 Task: Plan a game night with neighbors on the 25th at 9:00 PM.
Action: Mouse moved to (135, 293)
Screenshot: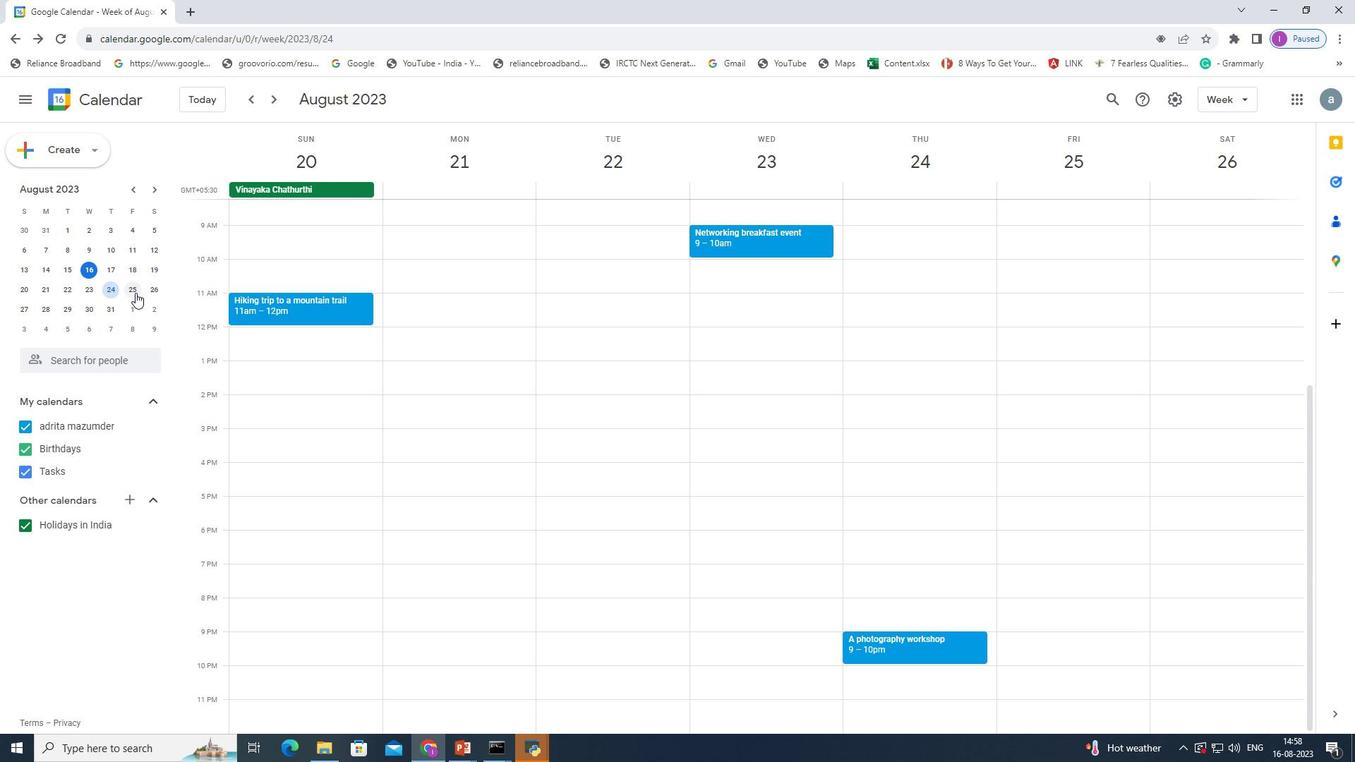 
Action: Mouse pressed left at (135, 293)
Screenshot: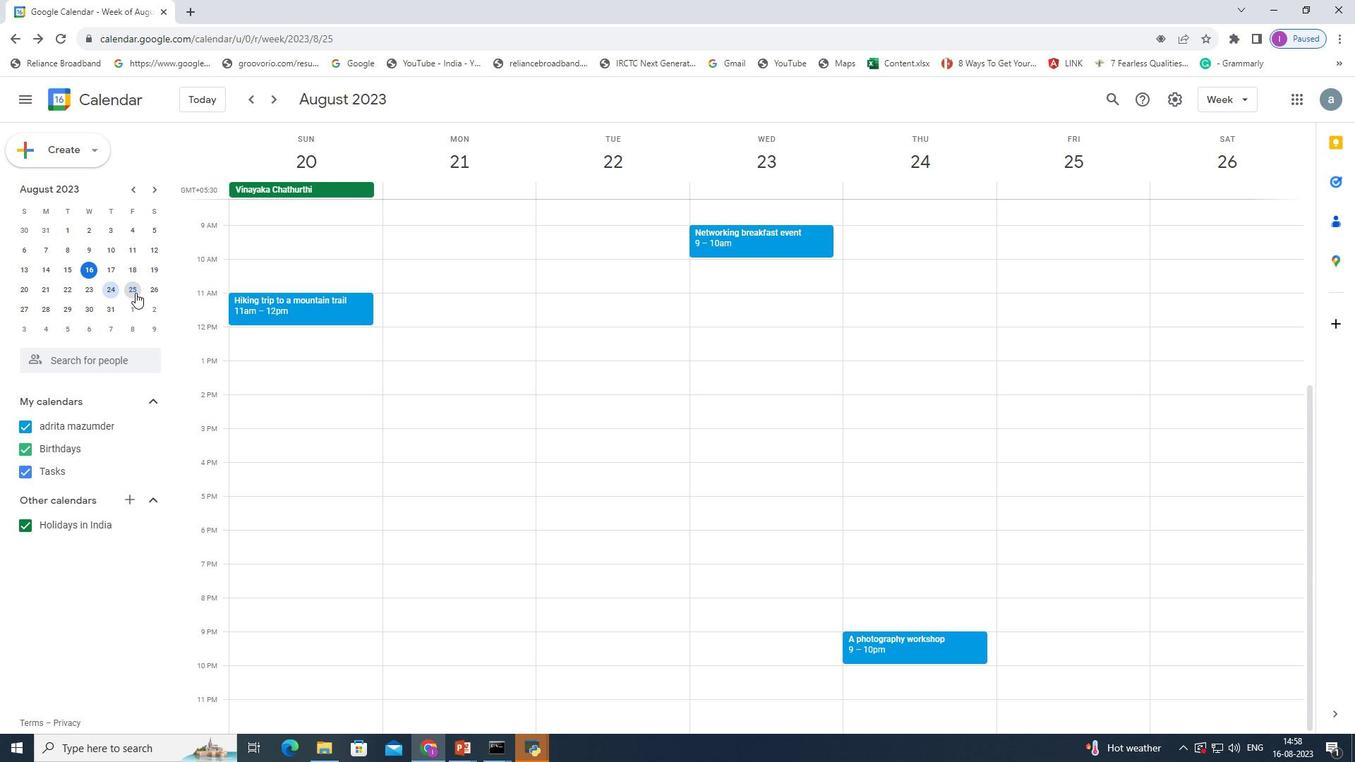 
Action: Mouse pressed left at (135, 293)
Screenshot: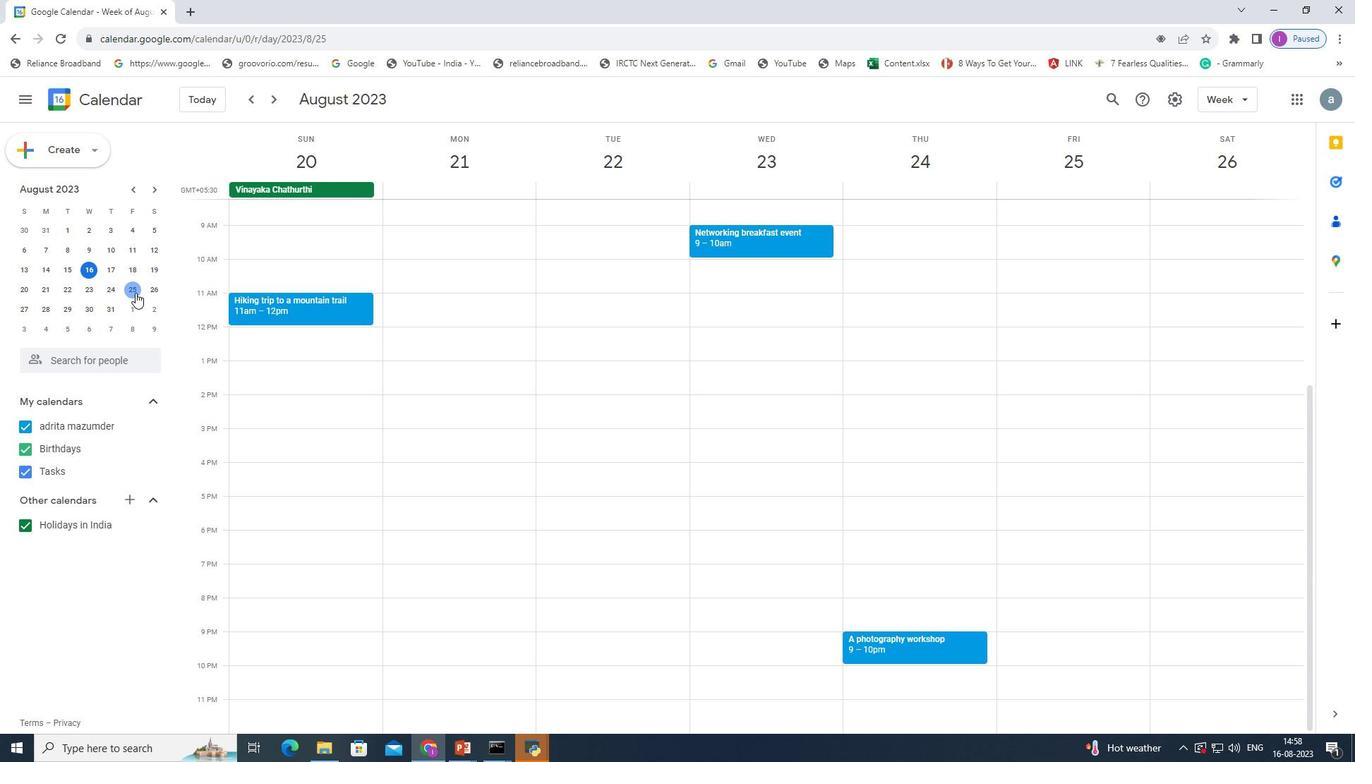 
Action: Mouse moved to (236, 639)
Screenshot: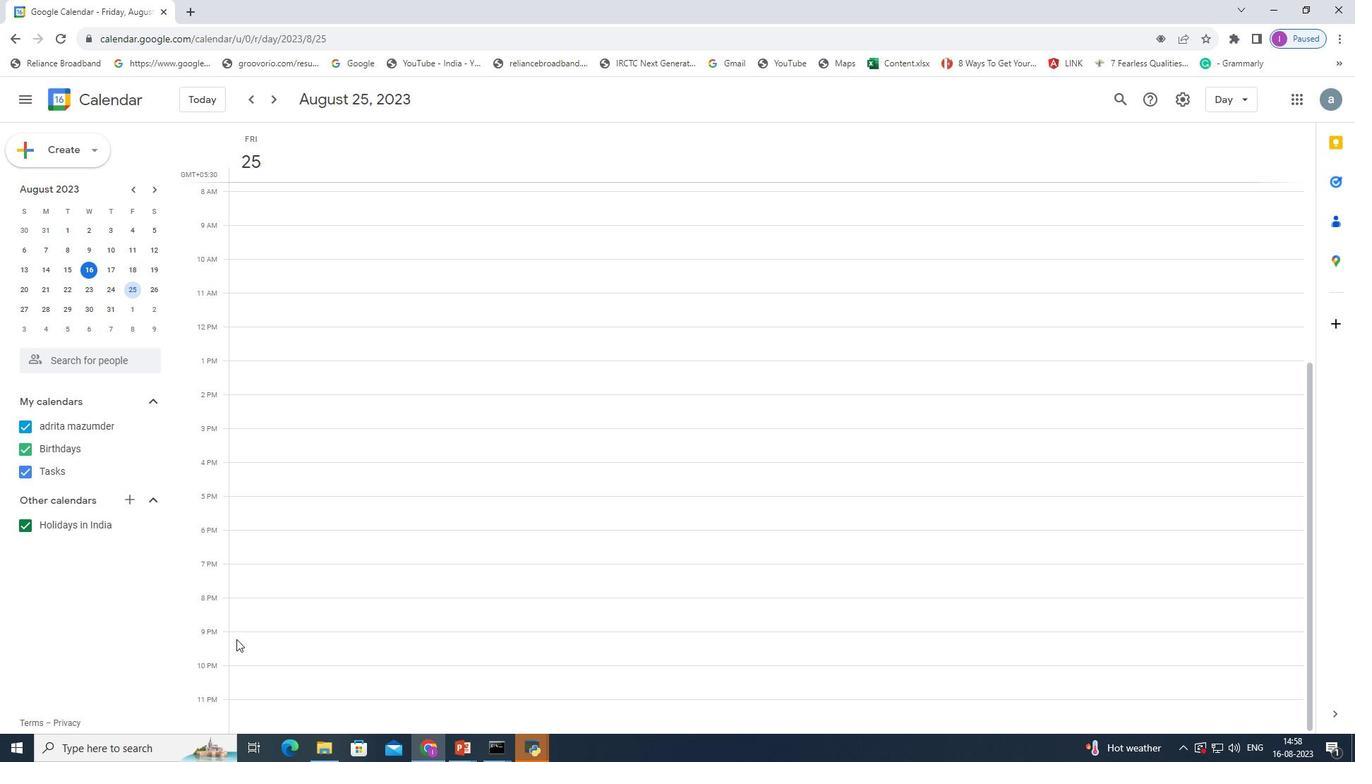 
Action: Mouse pressed left at (236, 639)
Screenshot: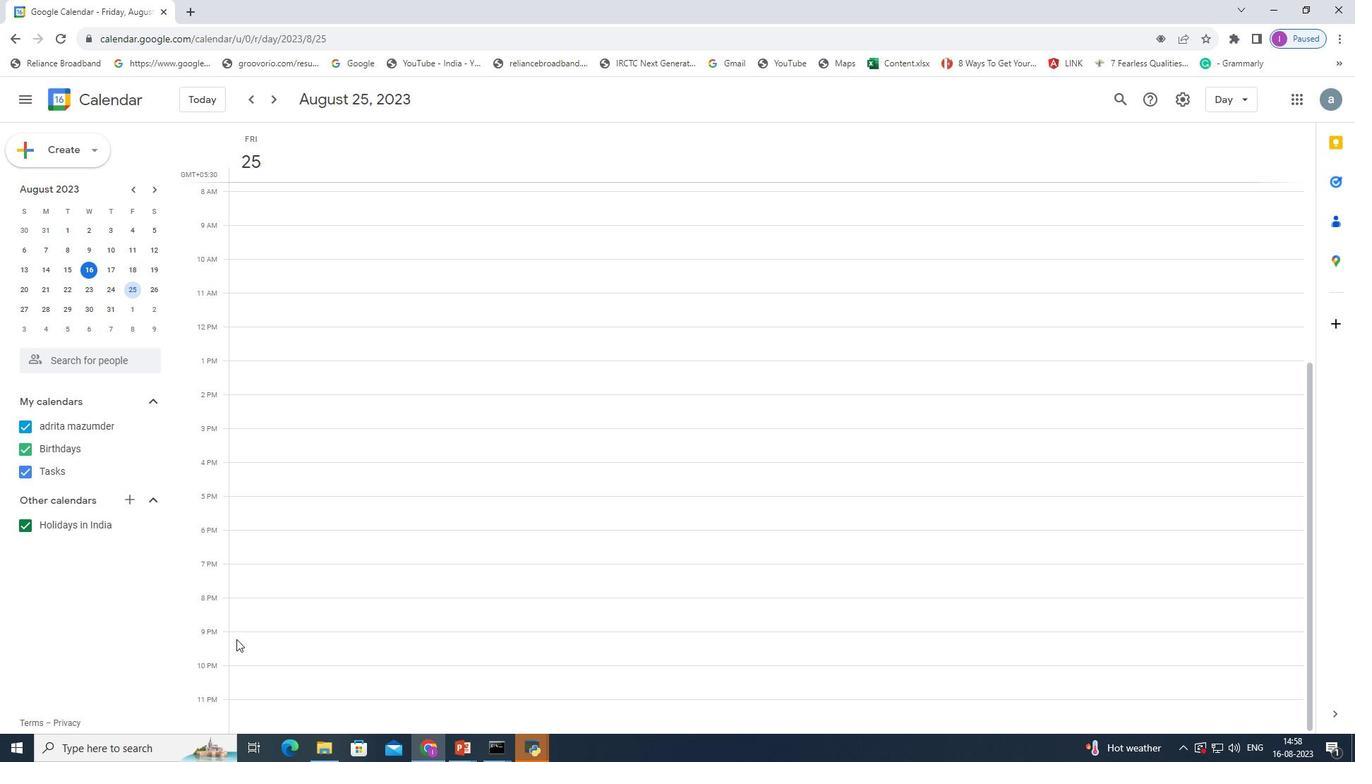 
Action: Mouse moved to (661, 319)
Screenshot: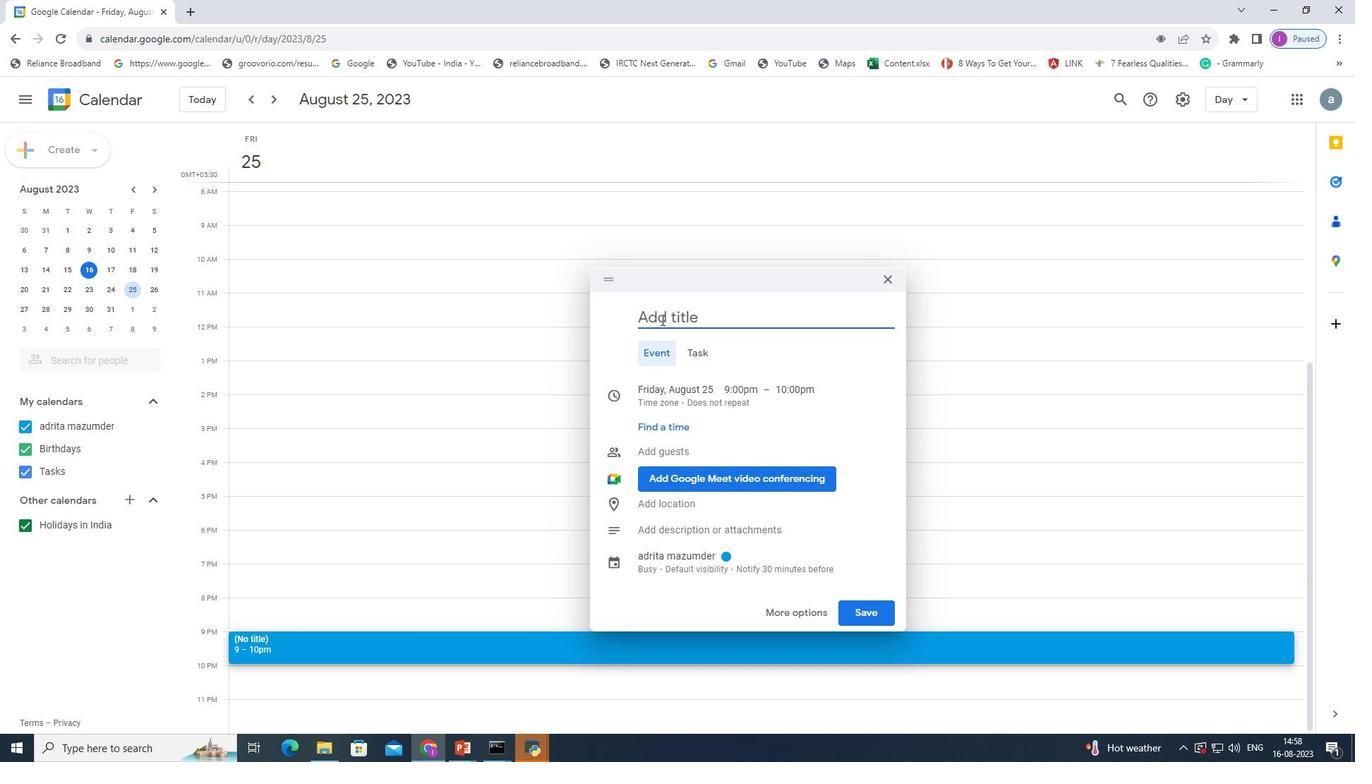 
Action: Key pressed <Key.shift><Key.shift><Key.shift><Key.shift><Key.shift><Key.shift><Key.shift><Key.shift><Key.shift><Key.shift><Key.shift><Key.shift><Key.shift><Key.shift><Key.shift><Key.shift><Key.shift><Key.shift><Key.shift><Key.shift><Key.shift><Key.shift><Key.shift><Key.shift><Key.shift><Key.shift><Key.shift><Key.shift><Key.shift><Key.shift><Key.shift><Key.shift><Key.shift><Key.shift><Key.shift><Key.shift><Key.shift><Key.shift><Key.shift><Key.shift><Key.shift><Key.shift><Key.shift><Key.shift><Key.shift><Key.shift><Key.shift><Key.shift><Key.shift><Key.shift><Key.shift><Key.shift><Key.shift><Key.shift><Key.shift><Key.shift><Key.shift><Key.shift><Key.shift><Key.shift><Key.shift><Key.shift><Key.shift><Key.shift><Key.shift><Key.shift><Key.shift><Key.shift><Key.shift><Key.shift><Key.shift><Key.shift><Key.shift><Key.shift><Key.shift><Key.shift><Key.shift><Key.shift><Key.shift><Key.shift><Key.shift><Key.shift><Key.shift><Key.shift><Key.shift><Key.shift><Key.shift><Key.shift><Key.shift><Key.shift><Key.shift><Key.shift><Key.shift><Key.shift><Key.shift><Key.shift>A<Key.space>game<Key.space>night<Key.space>witrh<Key.backspace><Key.backspace>h<Key.space>neighbors
Screenshot: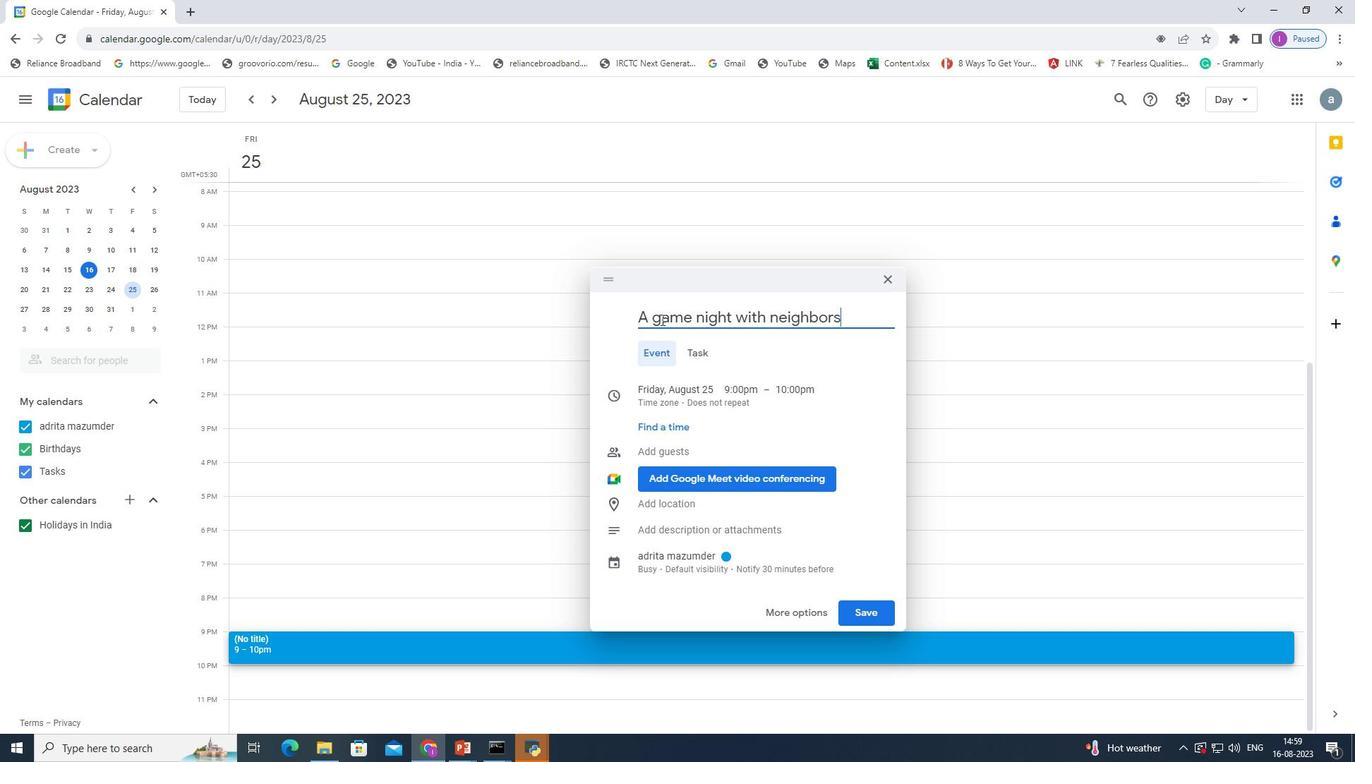 
Action: Mouse moved to (864, 609)
Screenshot: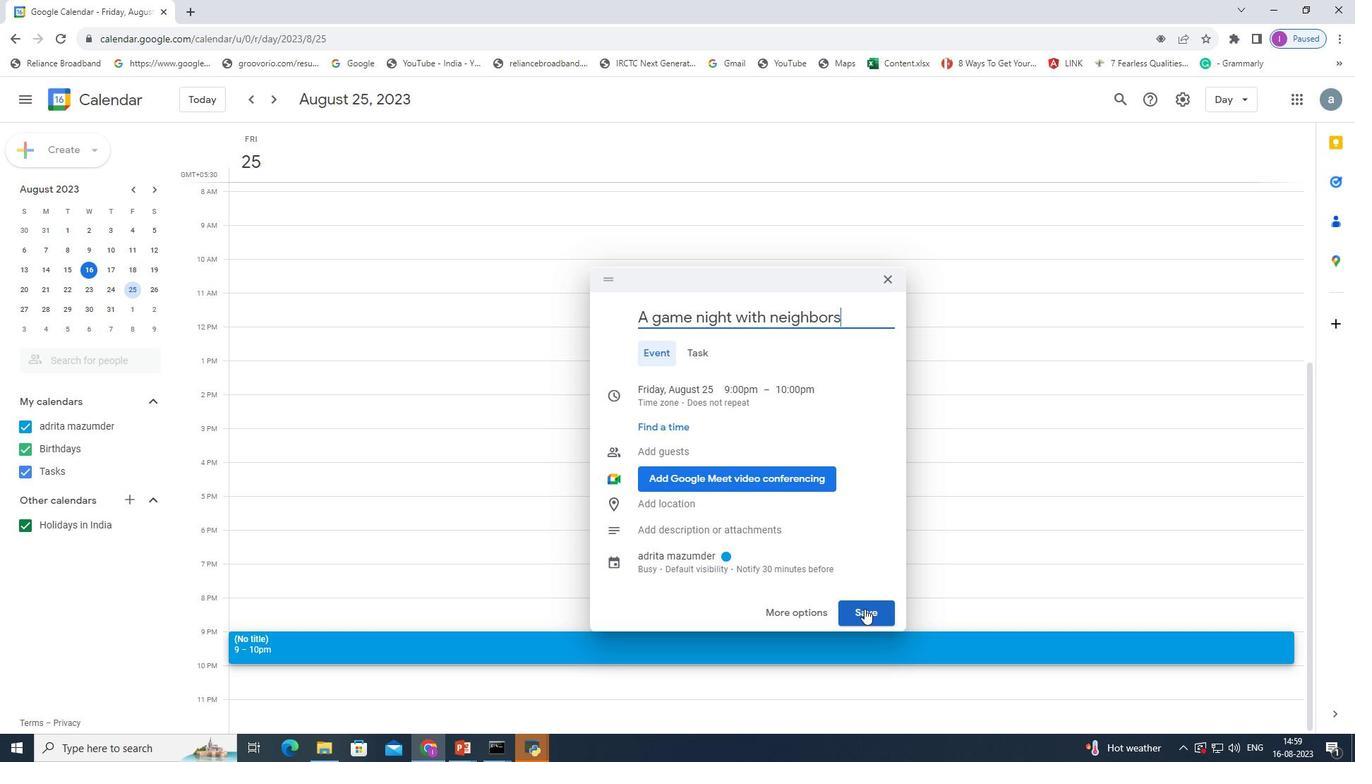 
Action: Mouse pressed left at (864, 609)
Screenshot: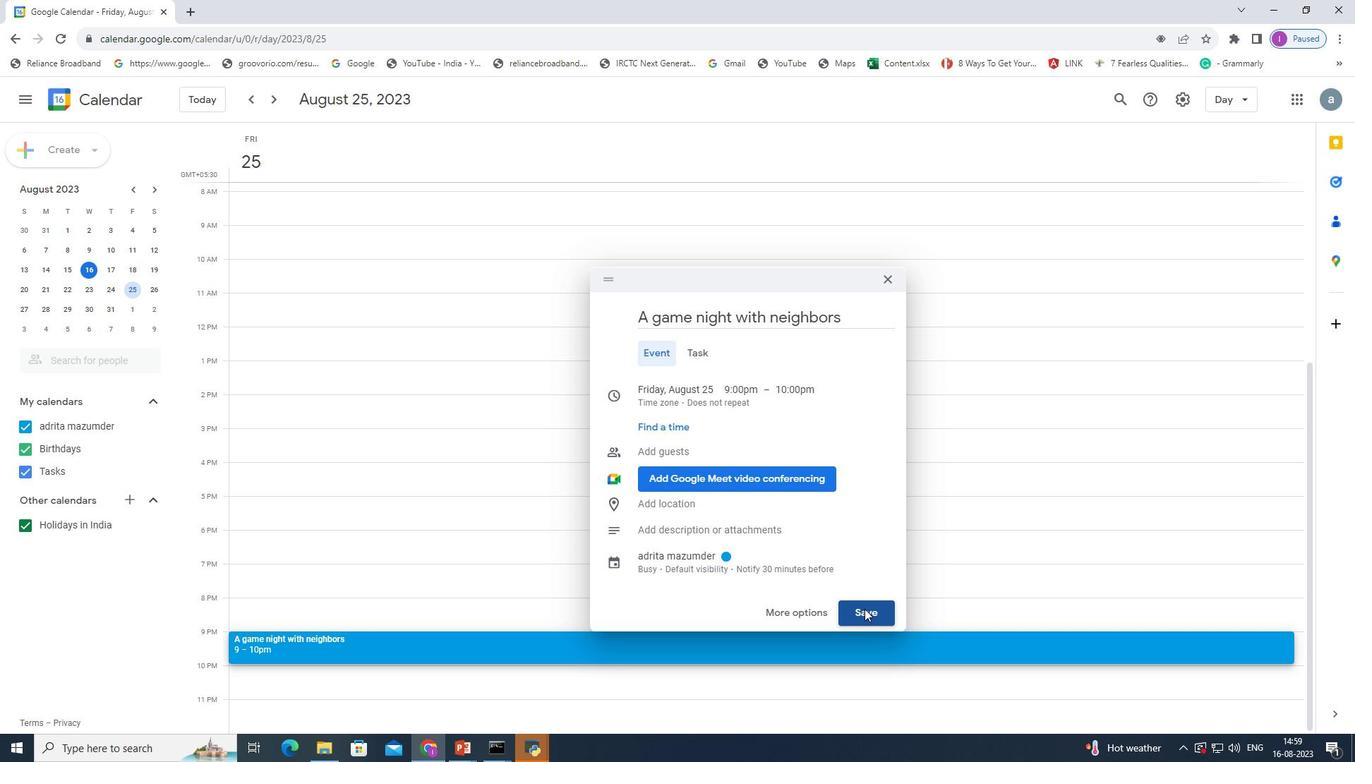 
